 Task: Save the bookmark in the "All bookmarks" folder.
Action: Mouse moved to (1200, 32)
Screenshot: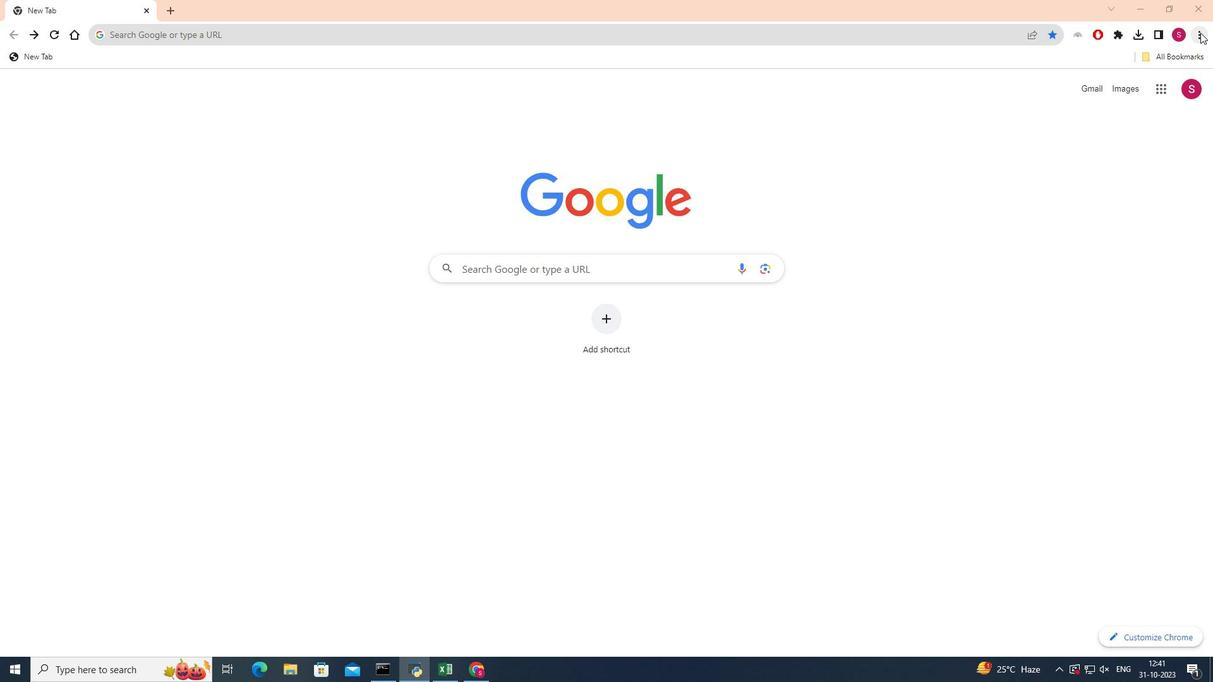 
Action: Mouse pressed left at (1200, 32)
Screenshot: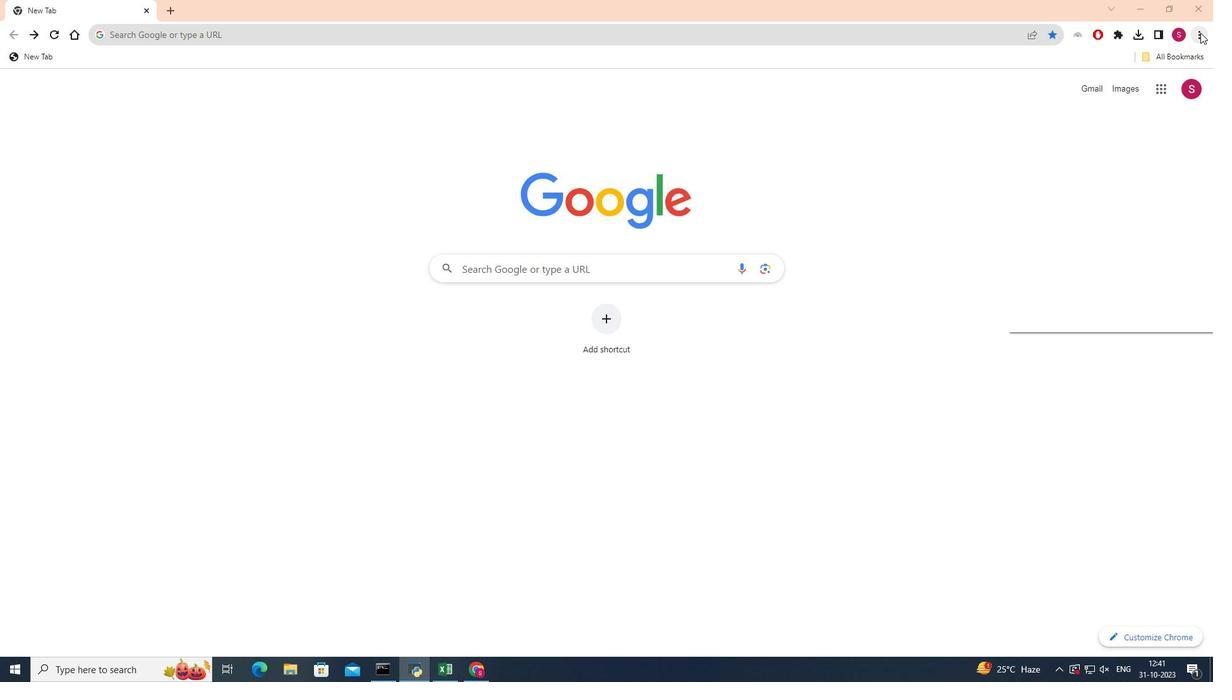 
Action: Mouse moved to (1054, 125)
Screenshot: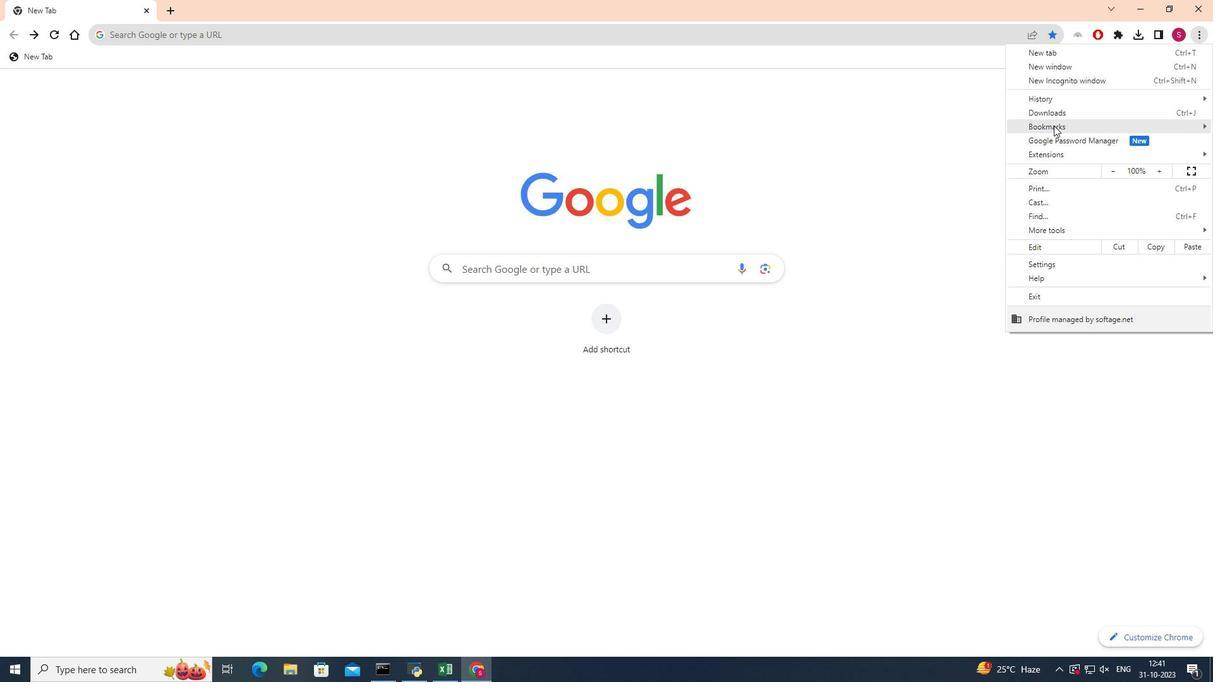 
Action: Mouse pressed left at (1054, 125)
Screenshot: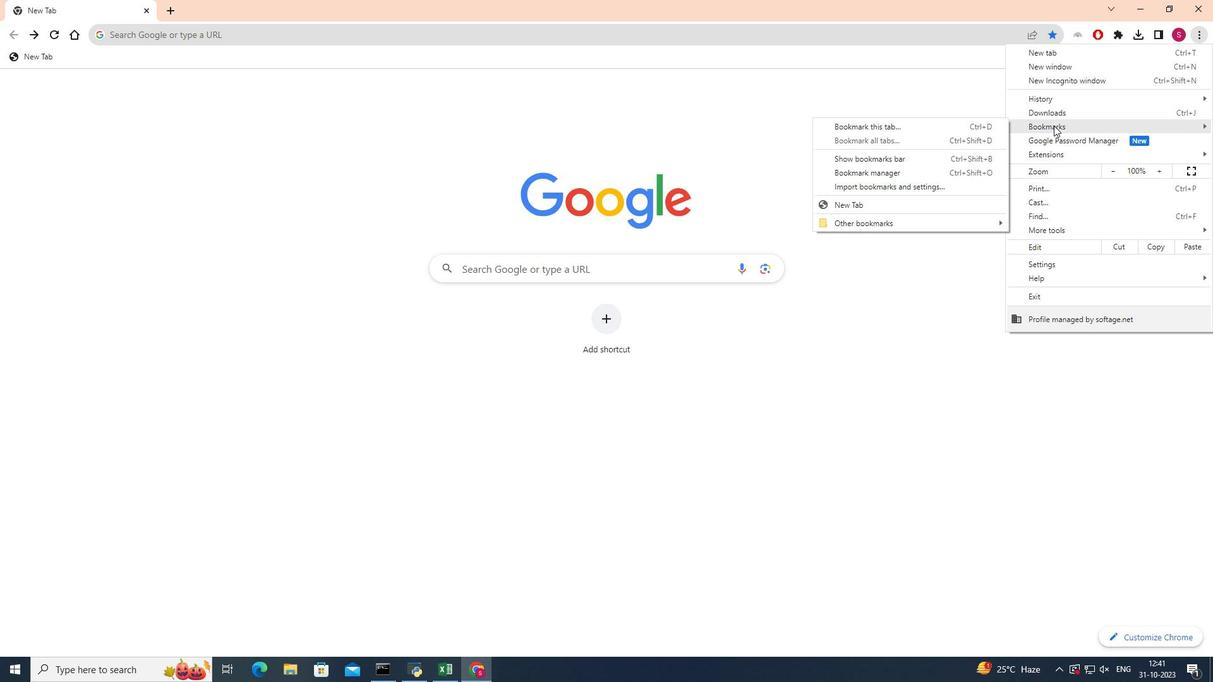 
Action: Mouse moved to (929, 122)
Screenshot: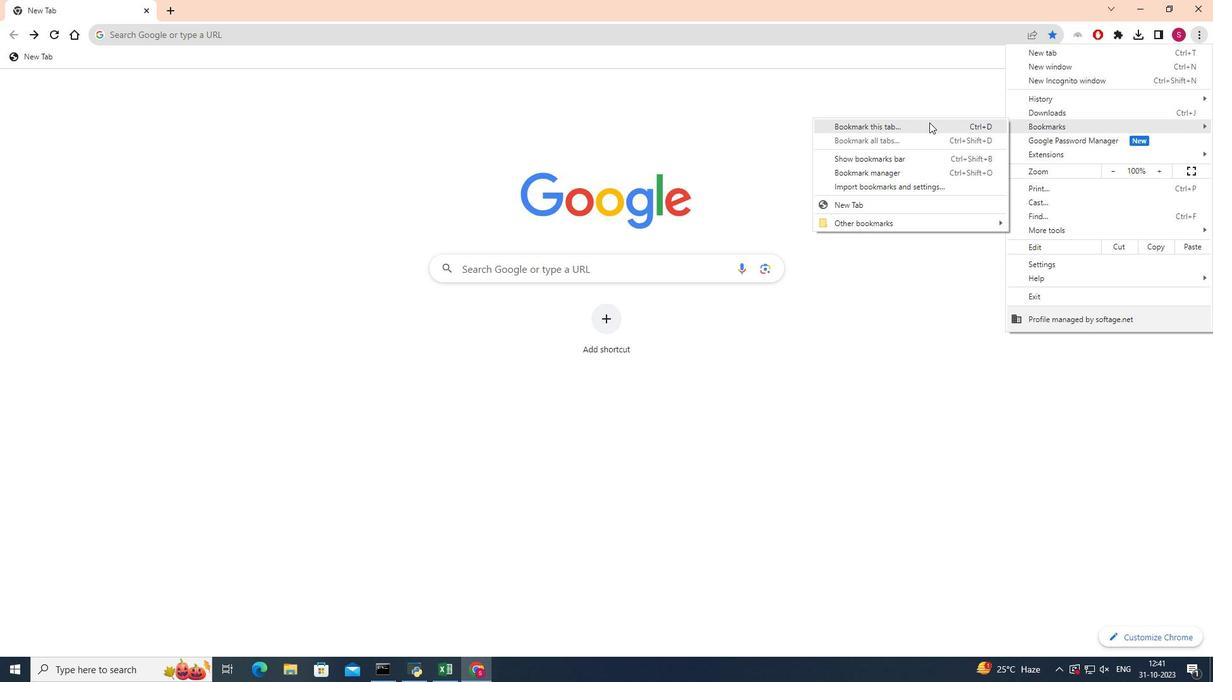 
Action: Mouse pressed left at (929, 122)
Screenshot: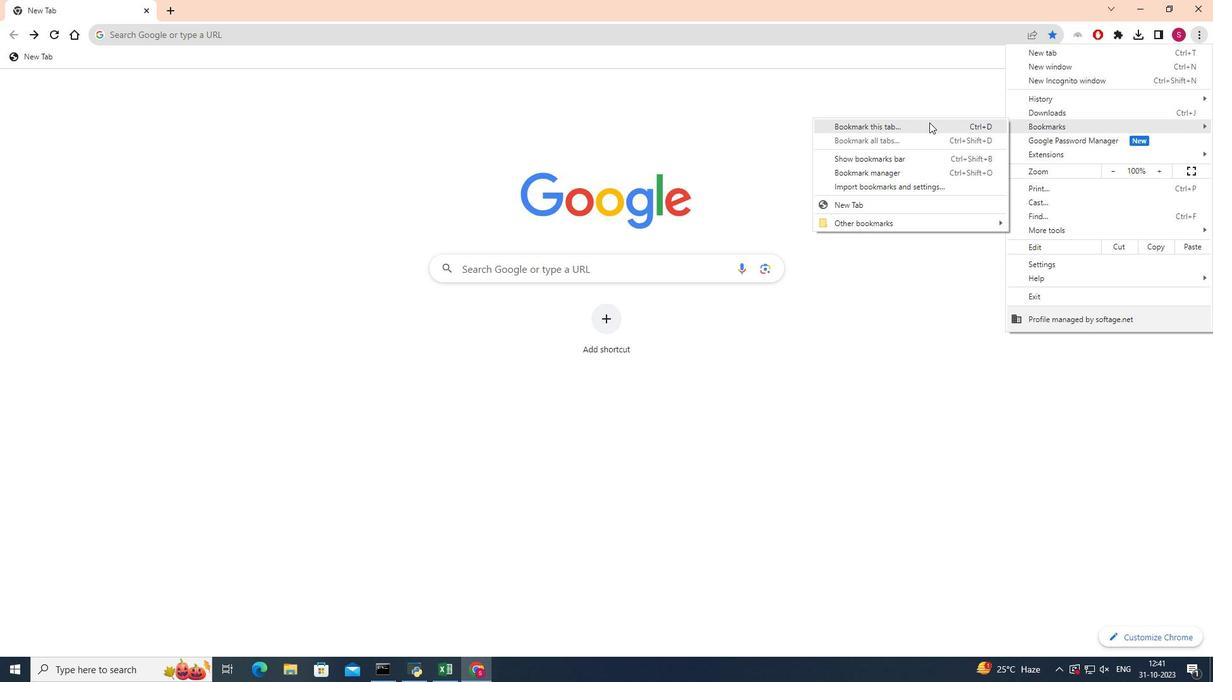 
Action: Mouse moved to (958, 89)
Screenshot: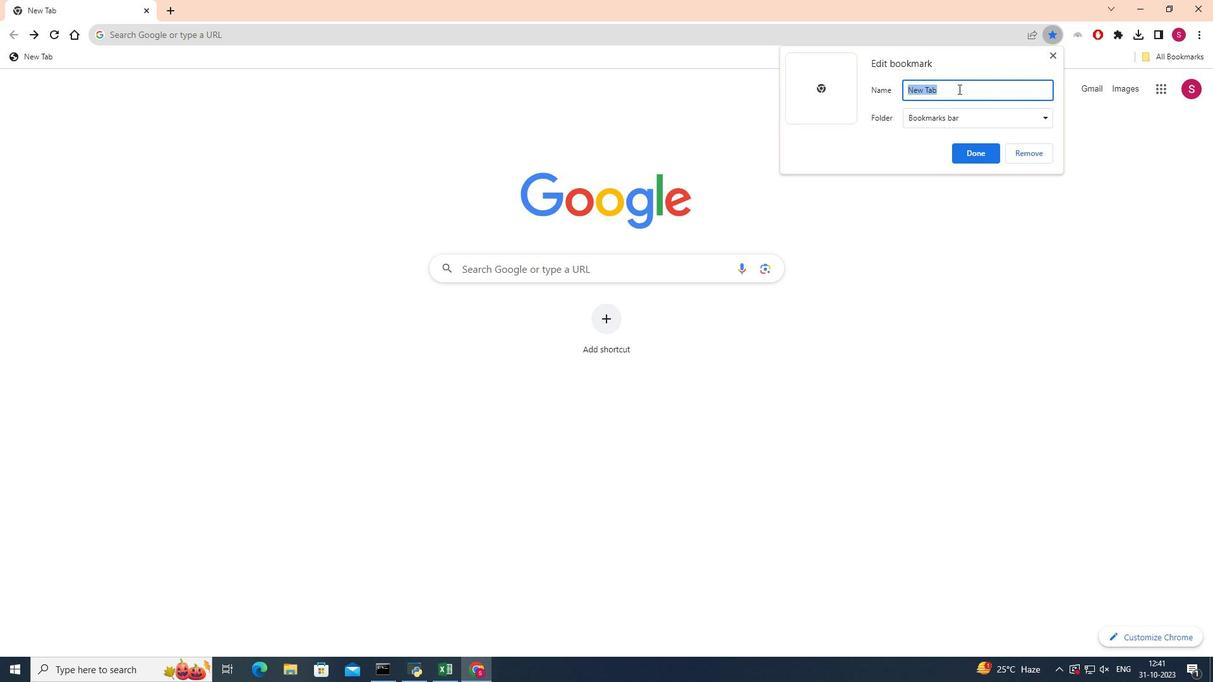 
Action: Mouse pressed left at (958, 89)
Screenshot: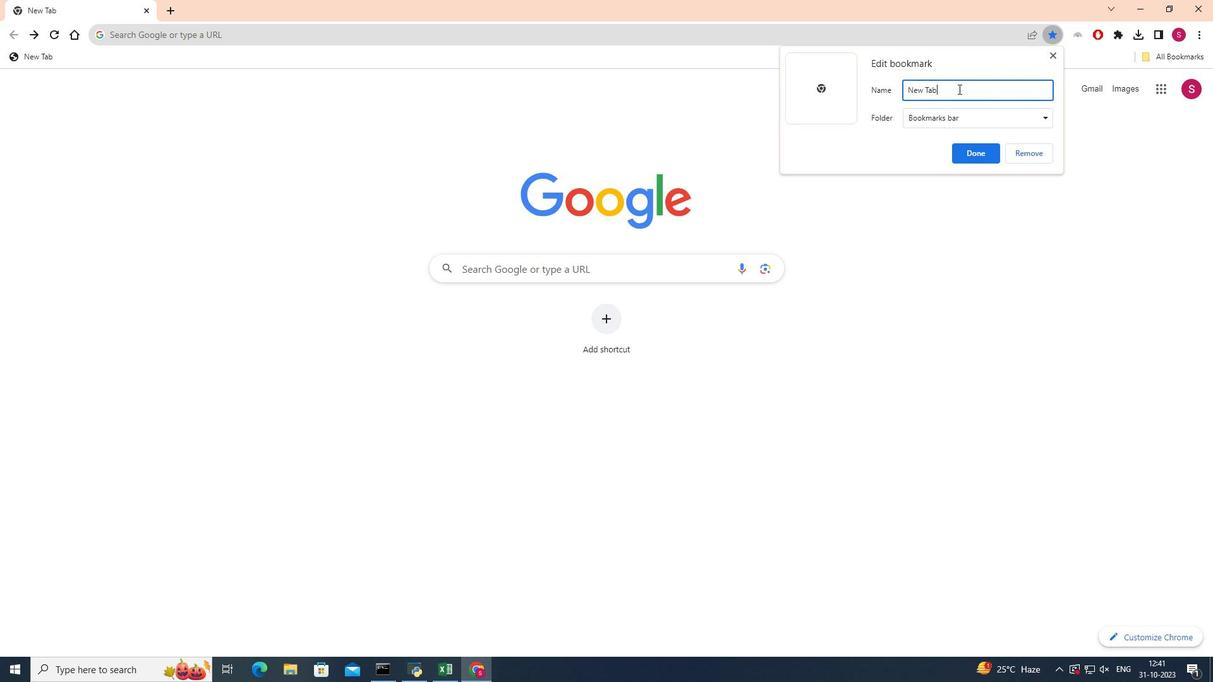 
Action: Mouse moved to (1034, 120)
Screenshot: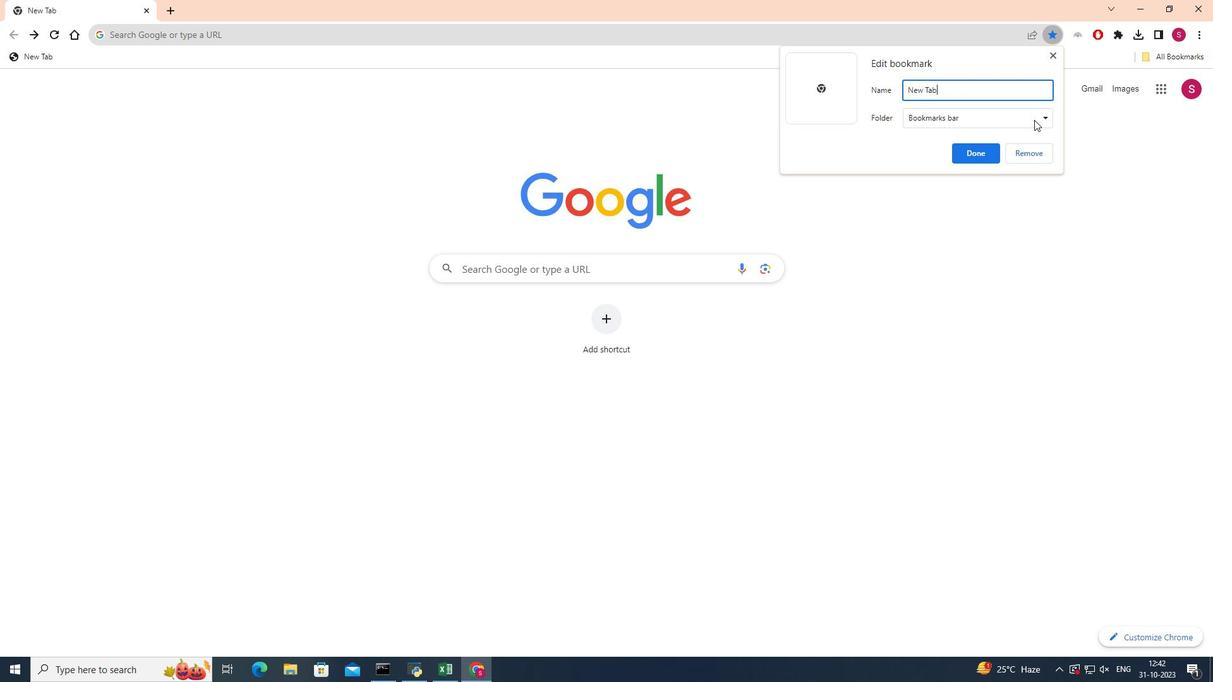 
Action: Mouse pressed left at (1034, 120)
Screenshot: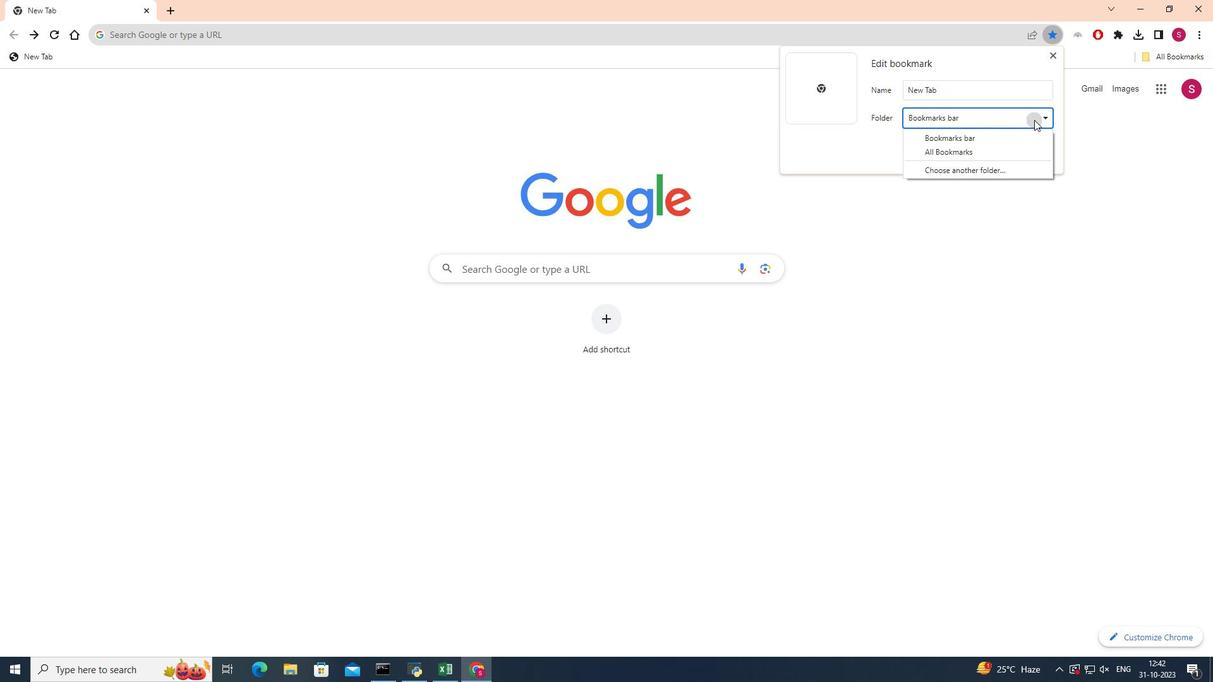 
Action: Mouse moved to (969, 151)
Screenshot: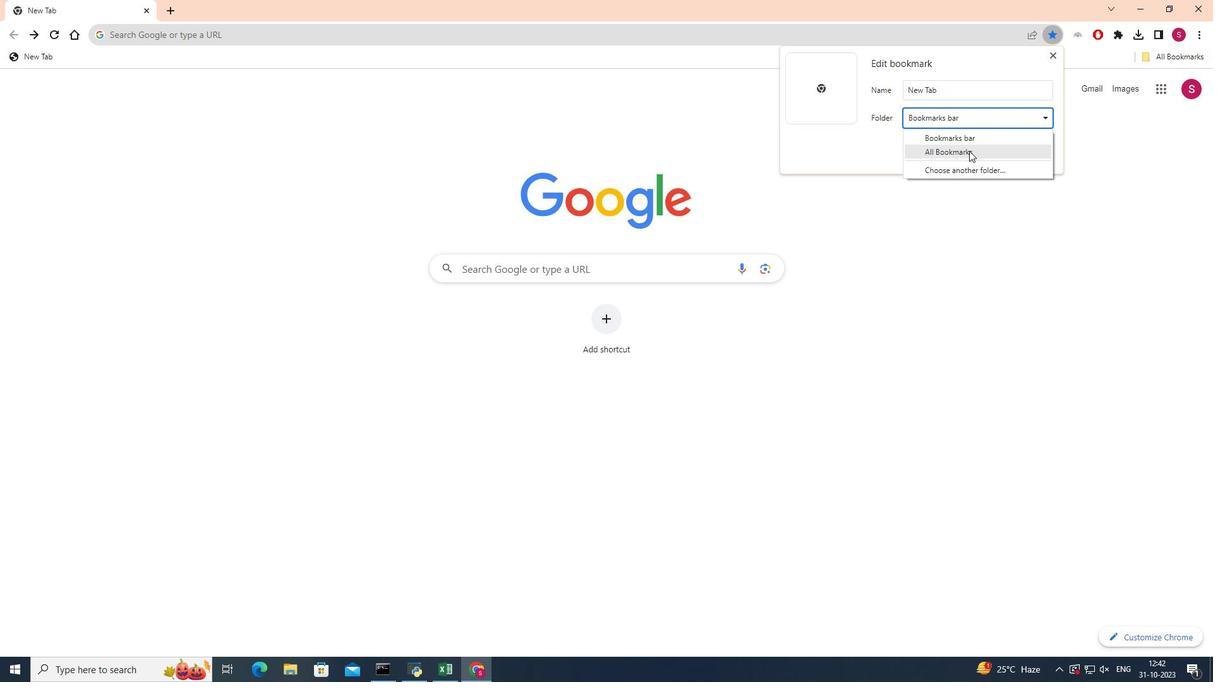
Action: Mouse pressed left at (969, 151)
Screenshot: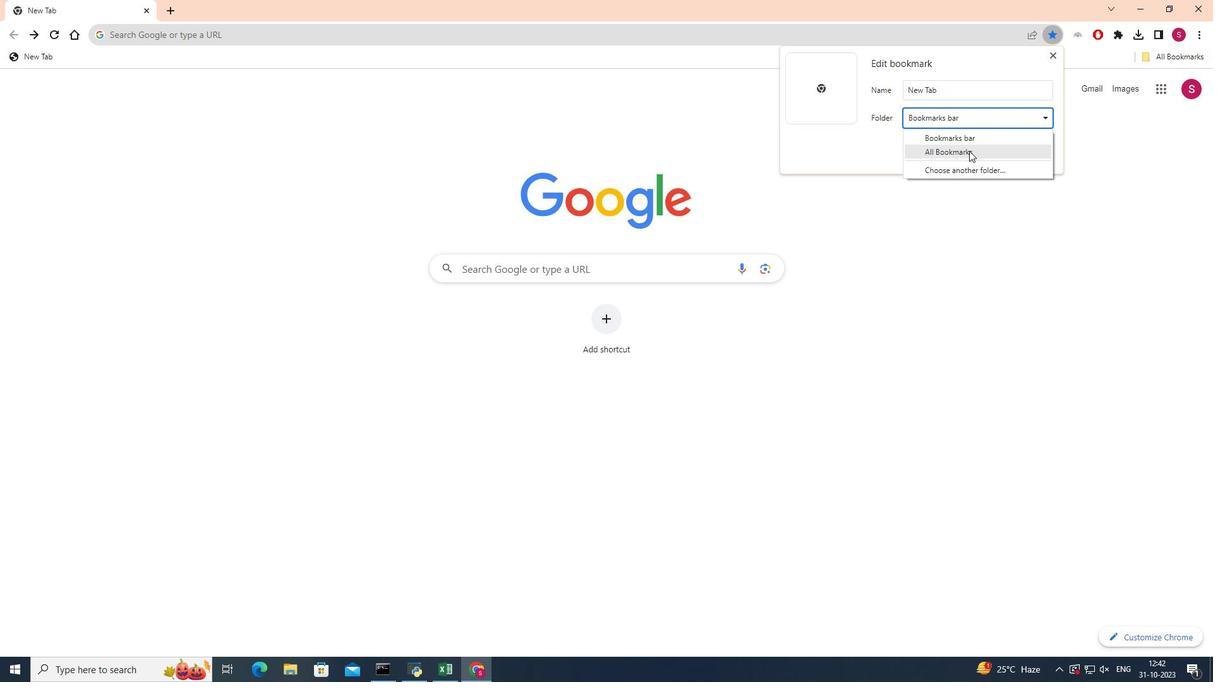 
Action: Mouse moved to (979, 153)
Screenshot: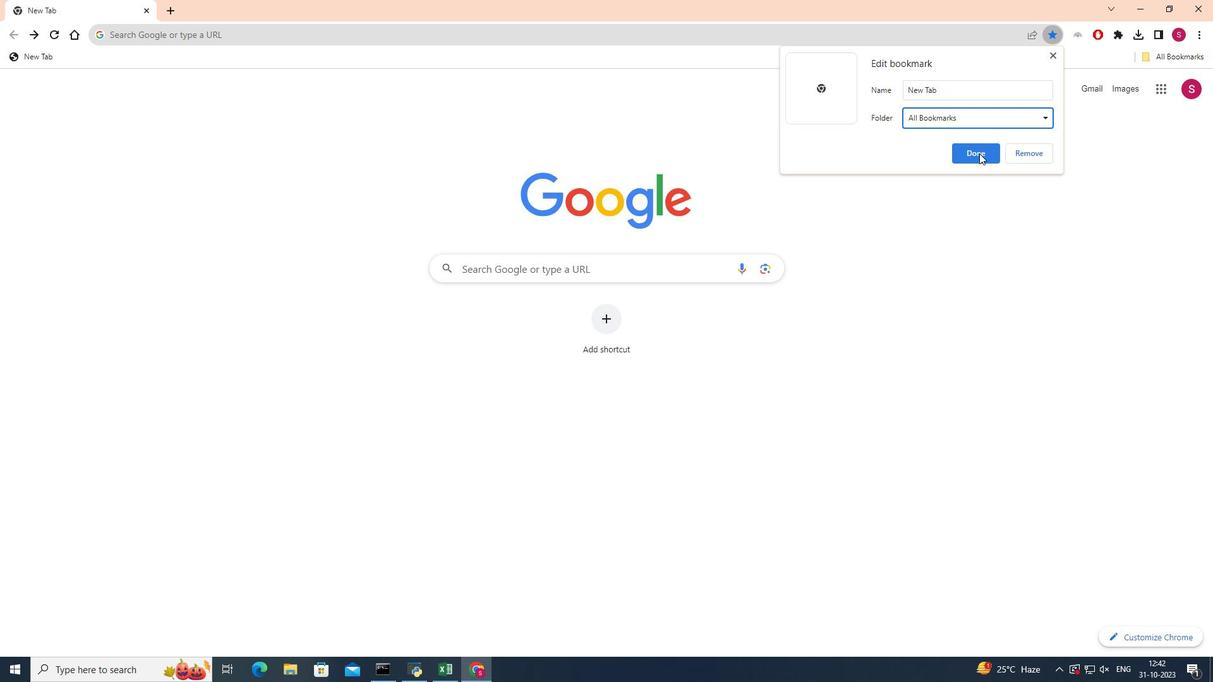 
Action: Mouse pressed left at (979, 153)
Screenshot: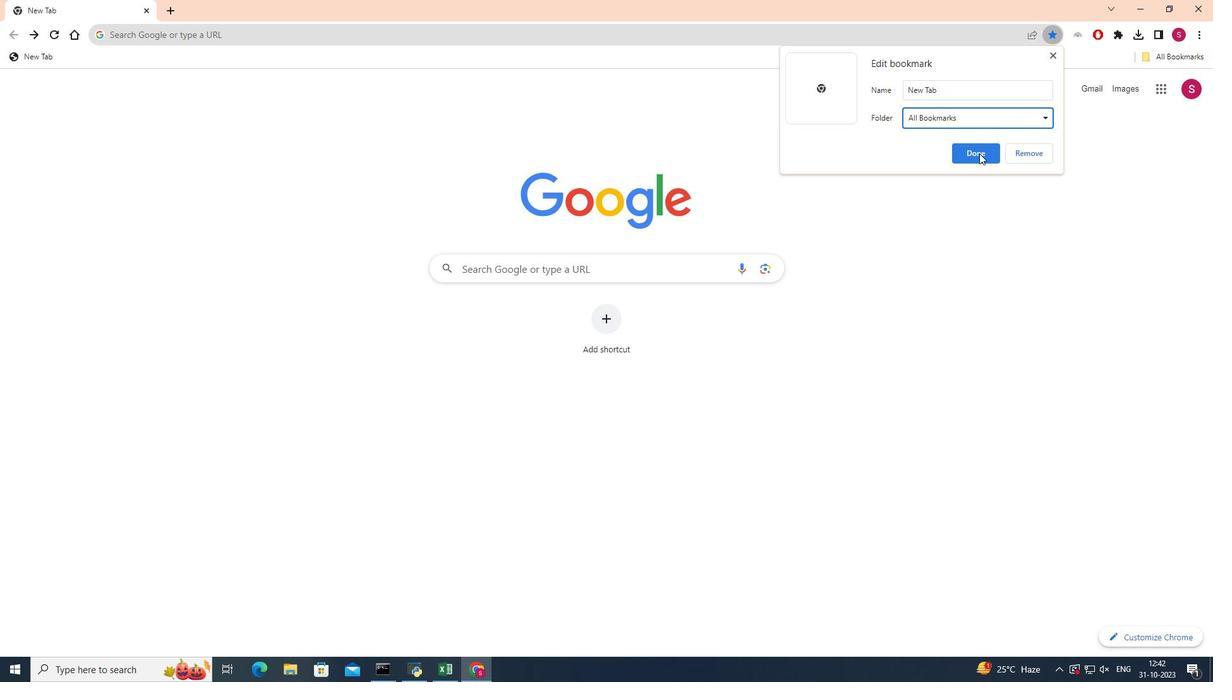 
Action: Mouse moved to (980, 152)
Screenshot: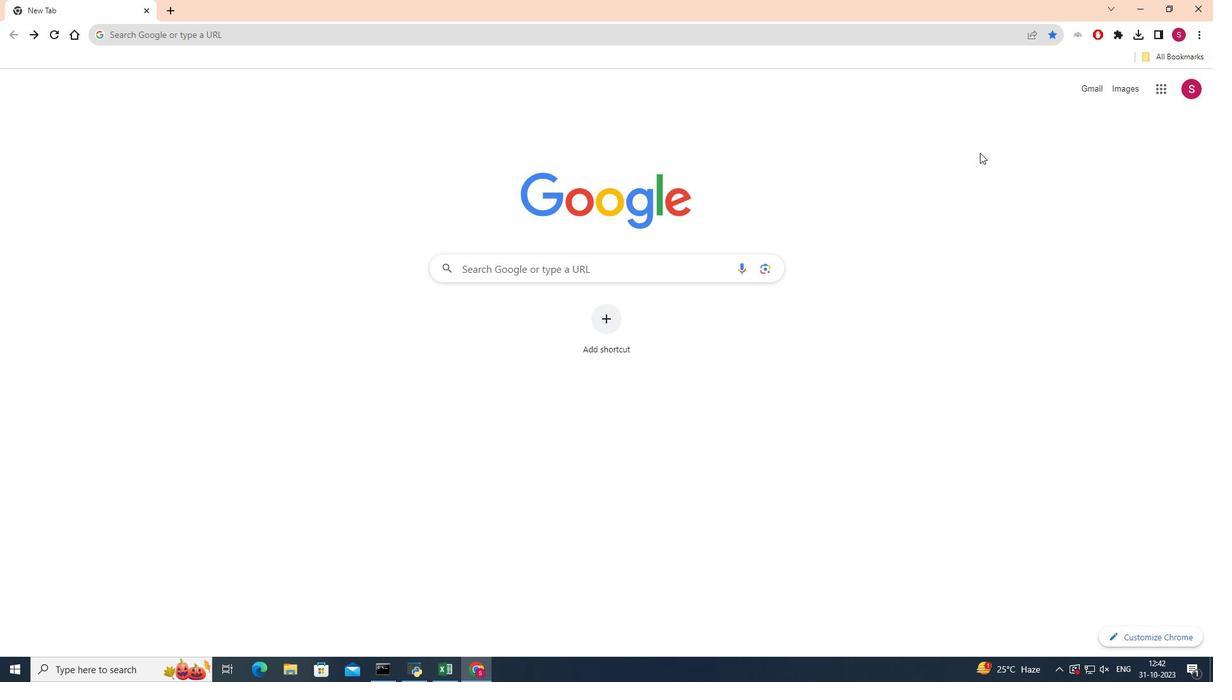 
